 Task: Go to the paste special and use the paste special for only column width.
Action: Mouse pressed left at (361, 444)
Screenshot: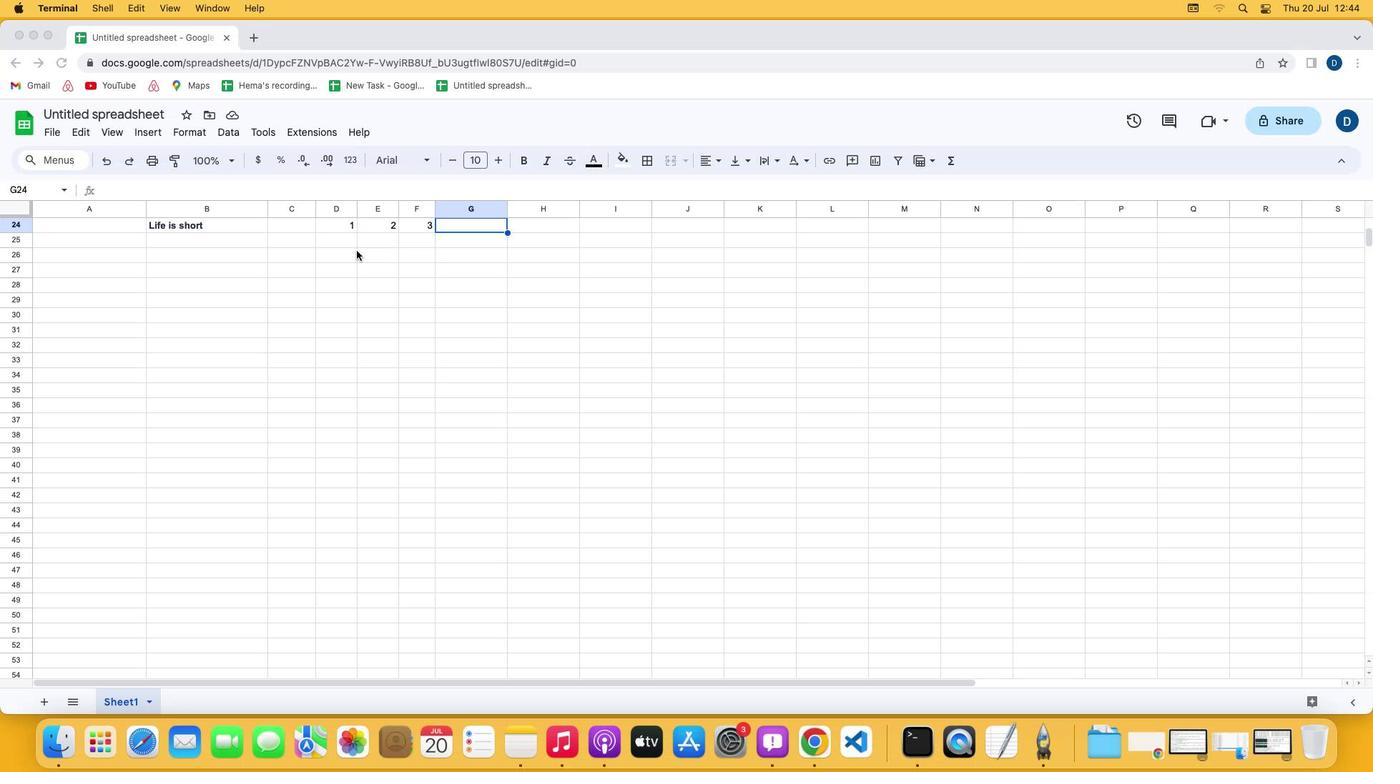 
Action: Mouse moved to (361, 444)
Screenshot: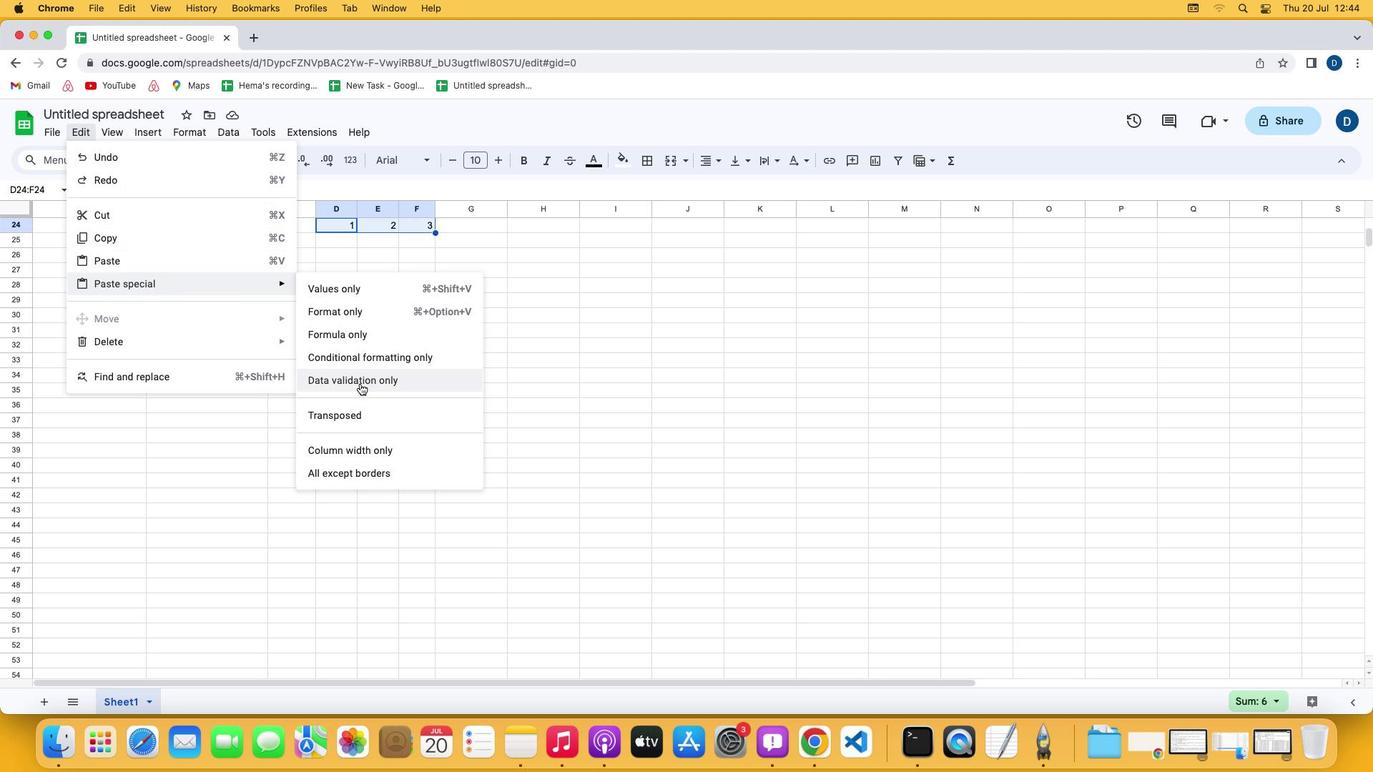 
Action: Mouse pressed left at (361, 444)
Screenshot: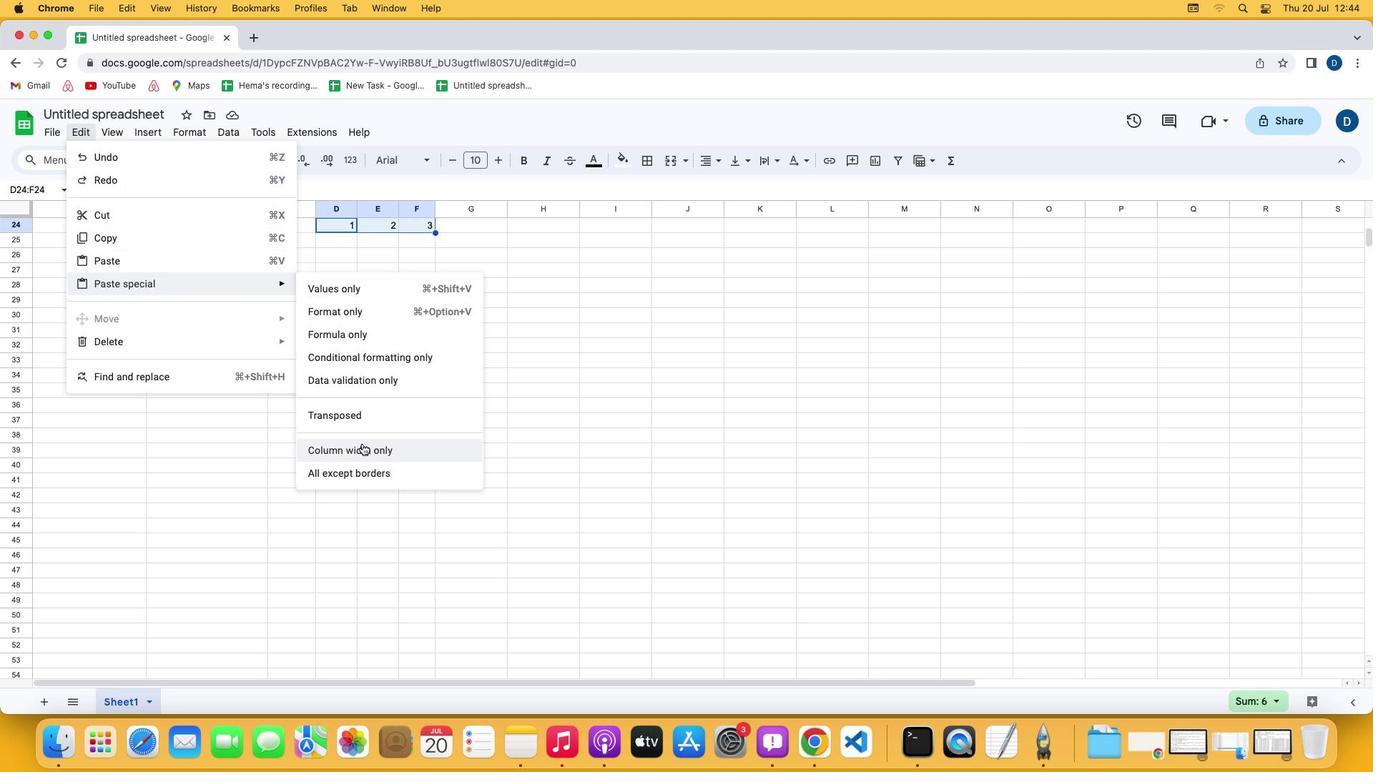 
Action: Mouse moved to (361, 444)
Screenshot: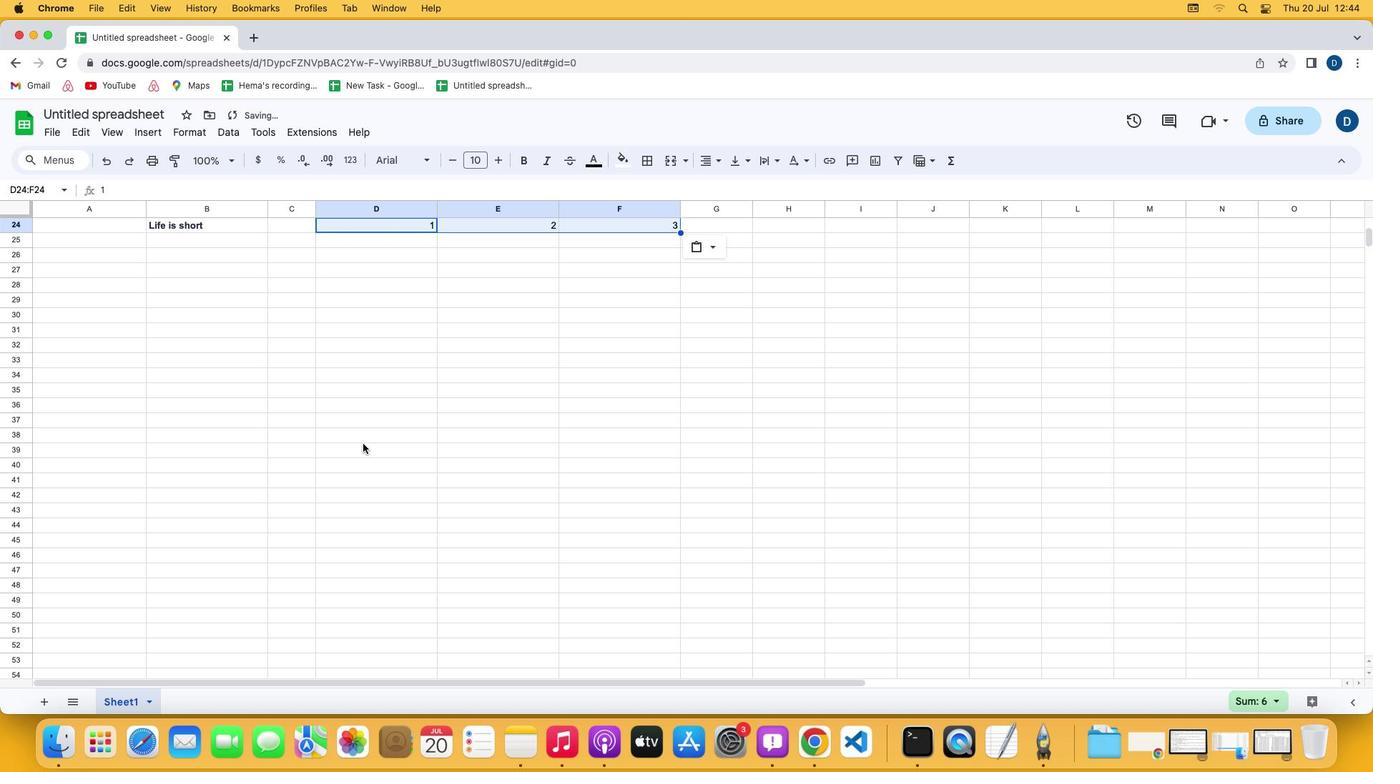 
Action: Mouse pressed left at (361, 444)
Screenshot: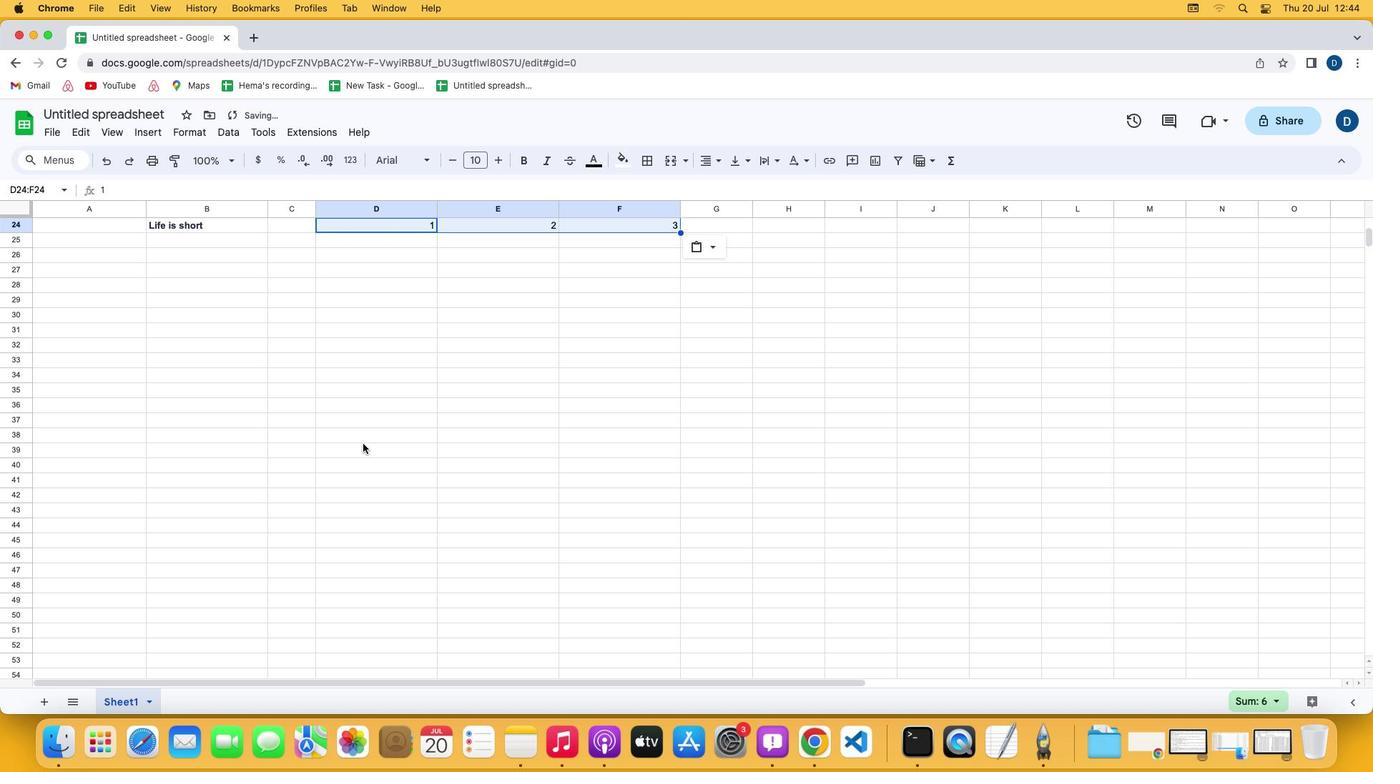 
Action: Mouse moved to (361, 444)
Screenshot: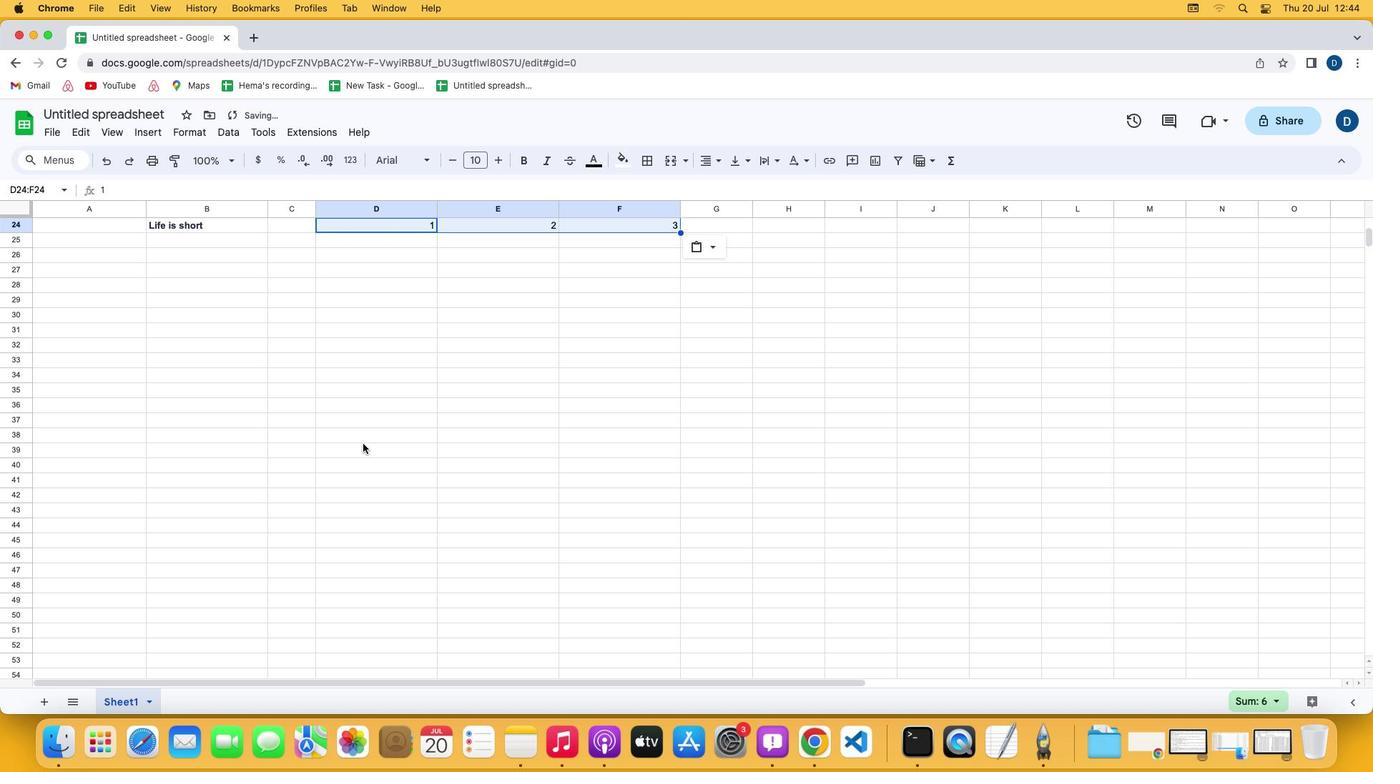 
Action: Mouse pressed left at (361, 444)
Screenshot: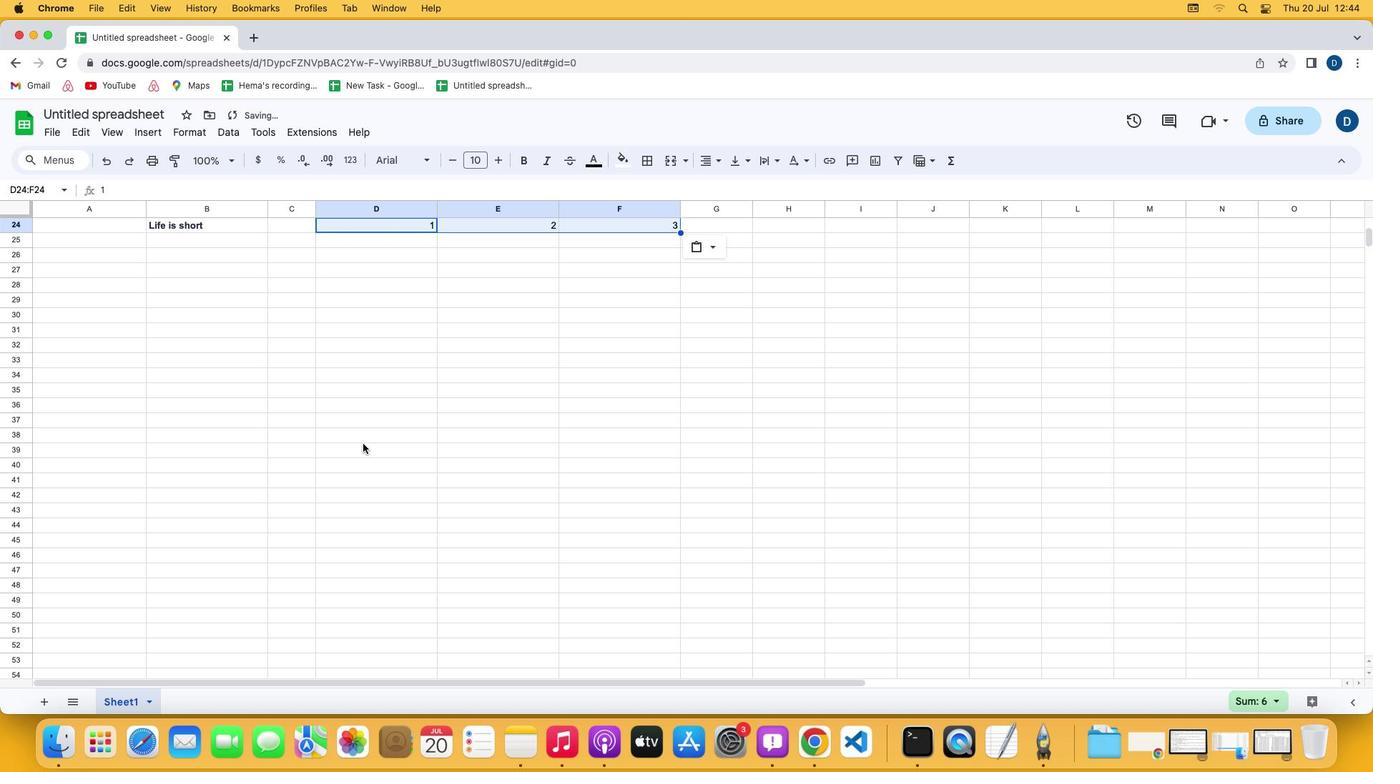 
Action: Mouse moved to (362, 444)
Screenshot: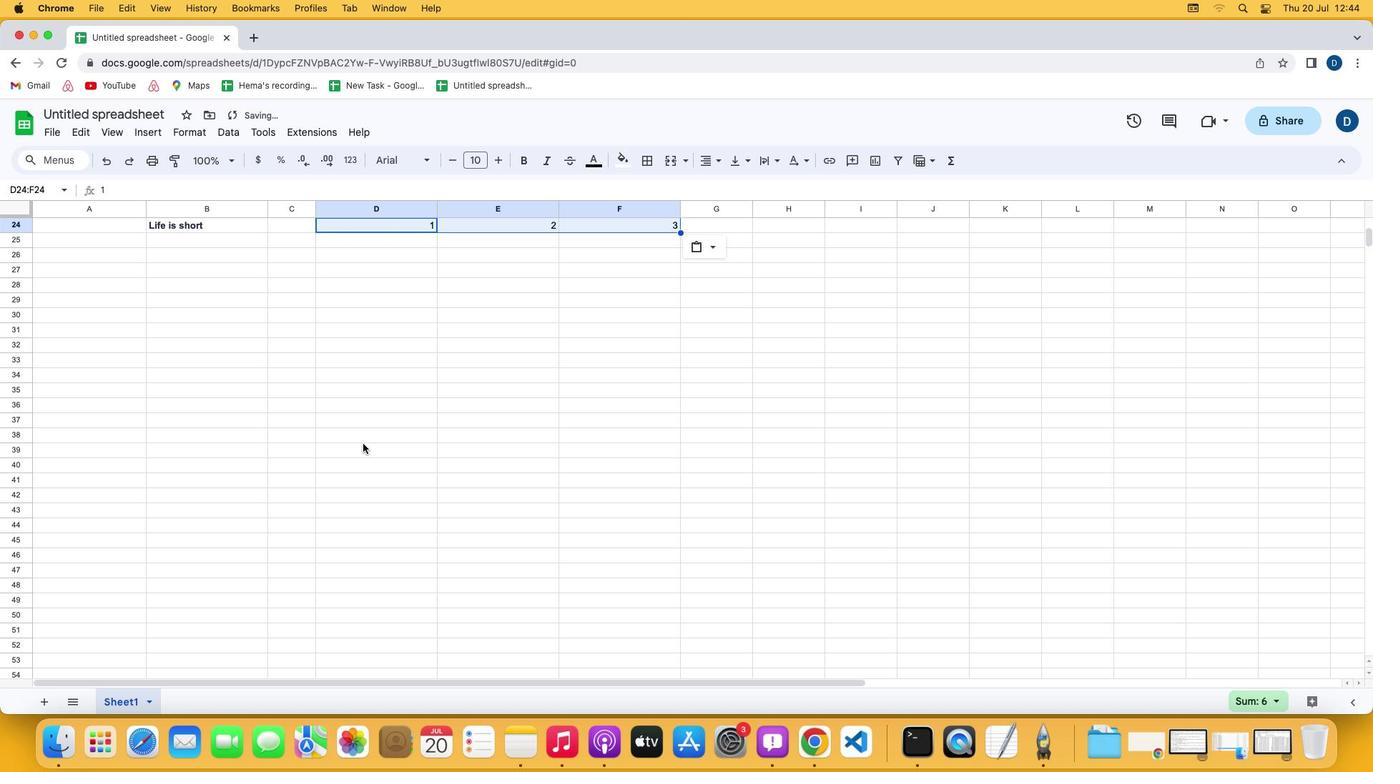 
Action: Mouse pressed left at (362, 444)
Screenshot: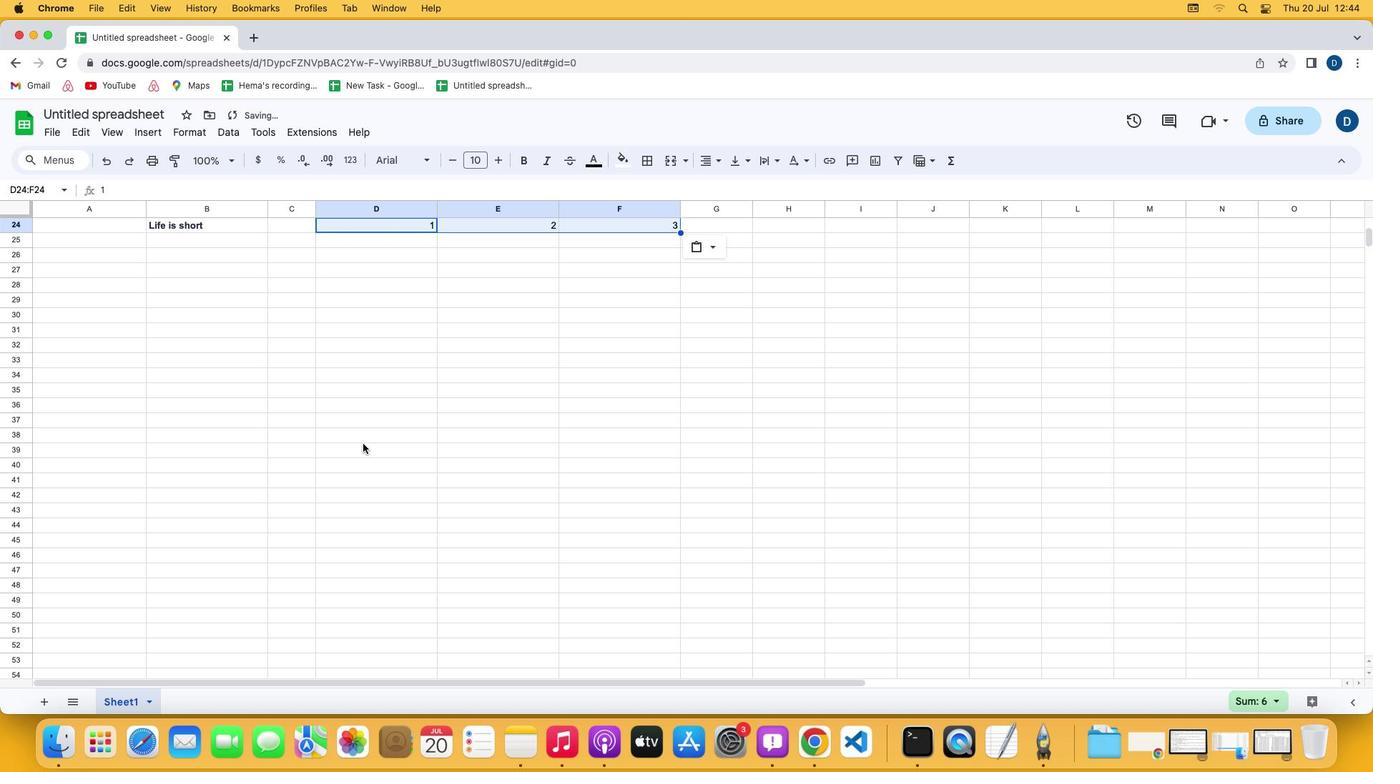 
Action: Mouse moved to (362, 444)
Screenshot: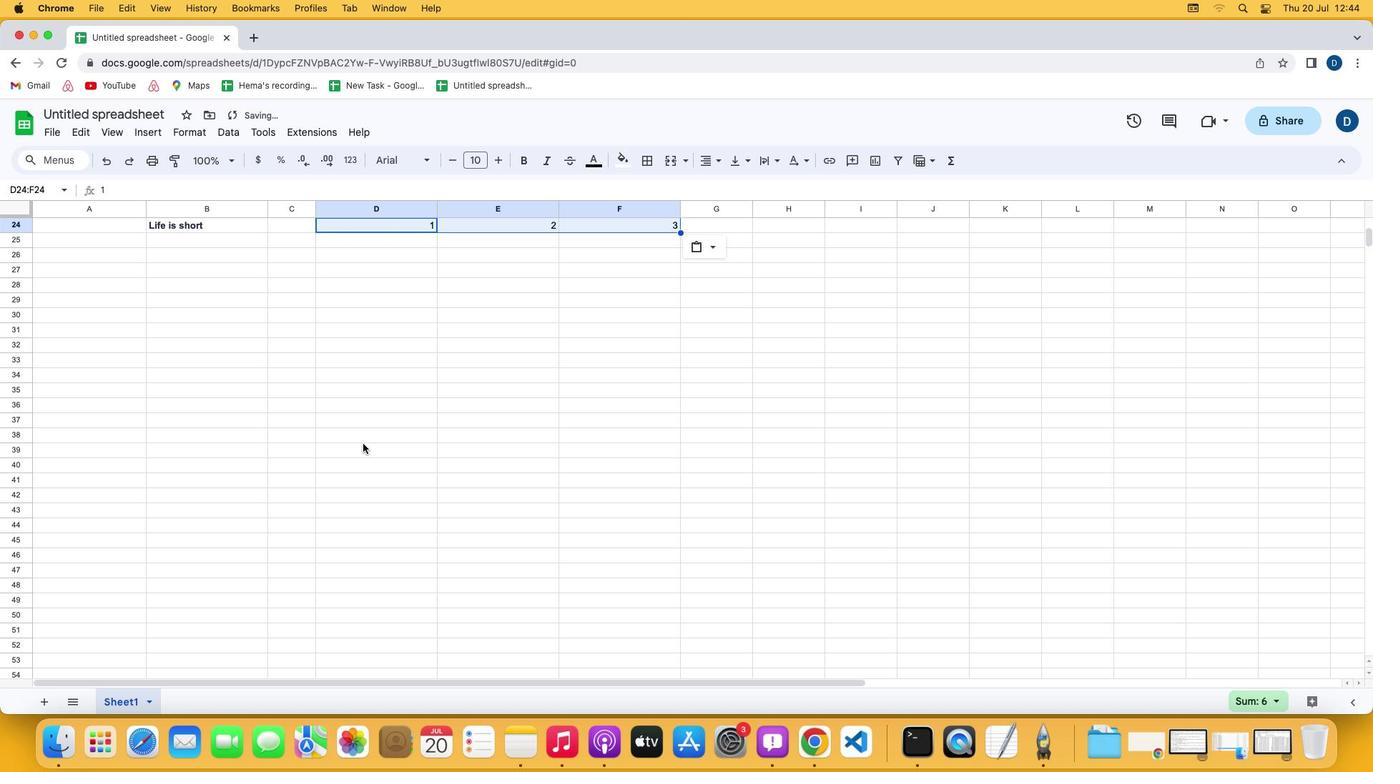 
Action: Key pressed 'n'Key.enter
Screenshot: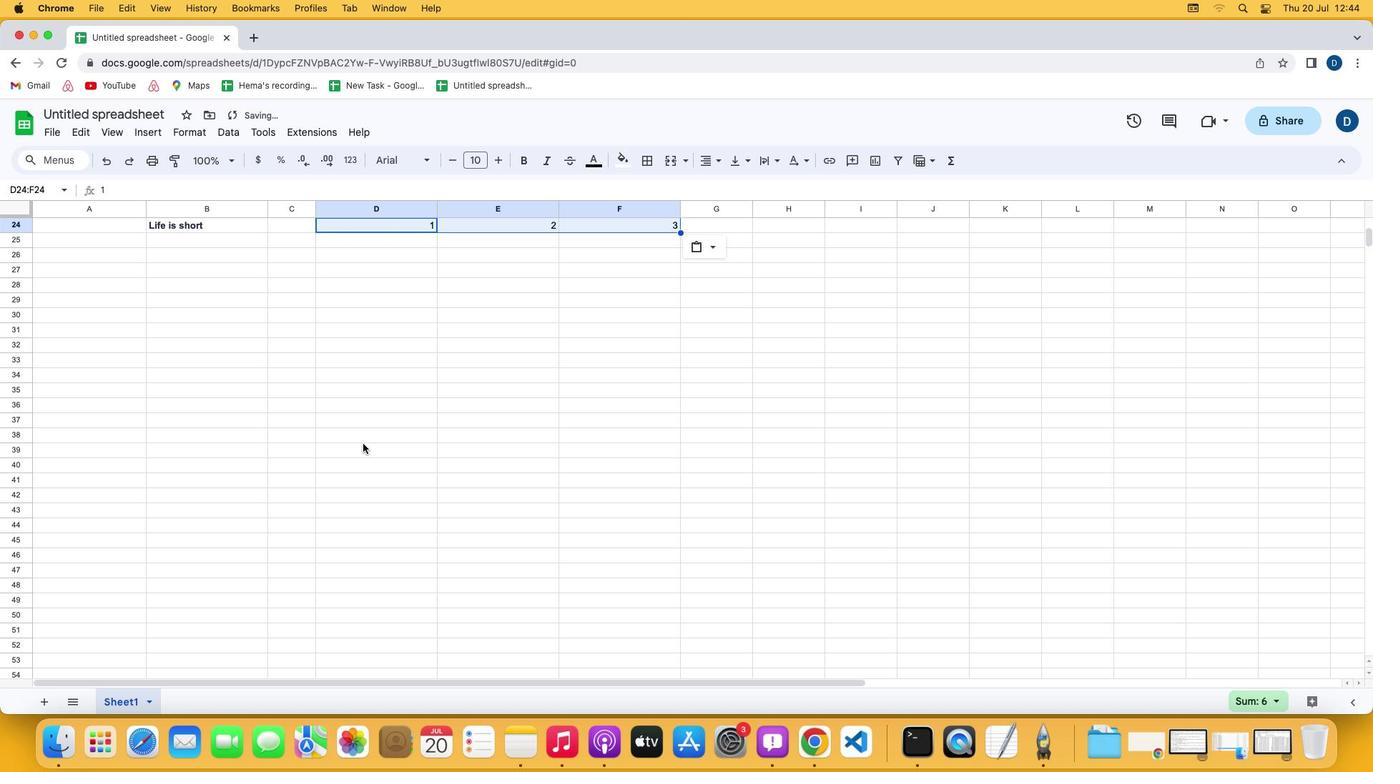 
